 Task: Look for products in the category "Enzymes" from Solaray only.
Action: Mouse moved to (331, 169)
Screenshot: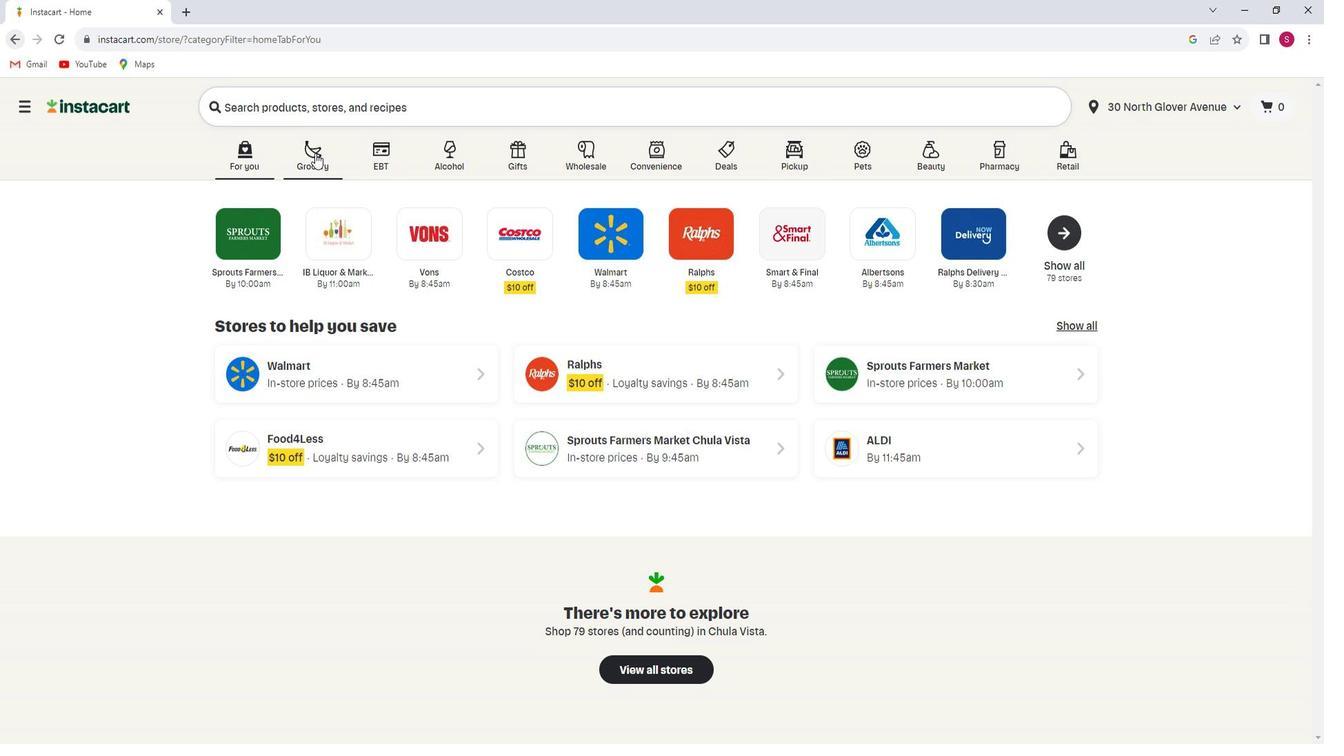 
Action: Mouse pressed left at (331, 169)
Screenshot: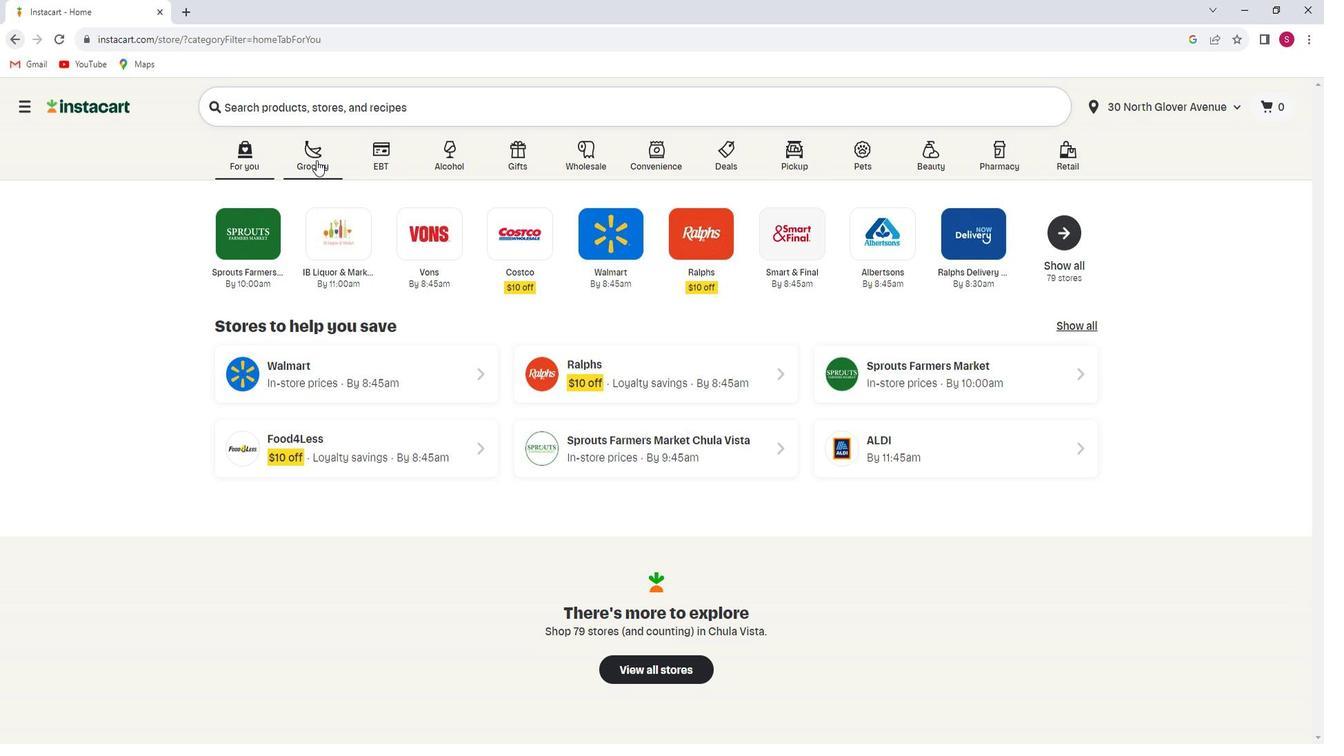 
Action: Mouse moved to (344, 404)
Screenshot: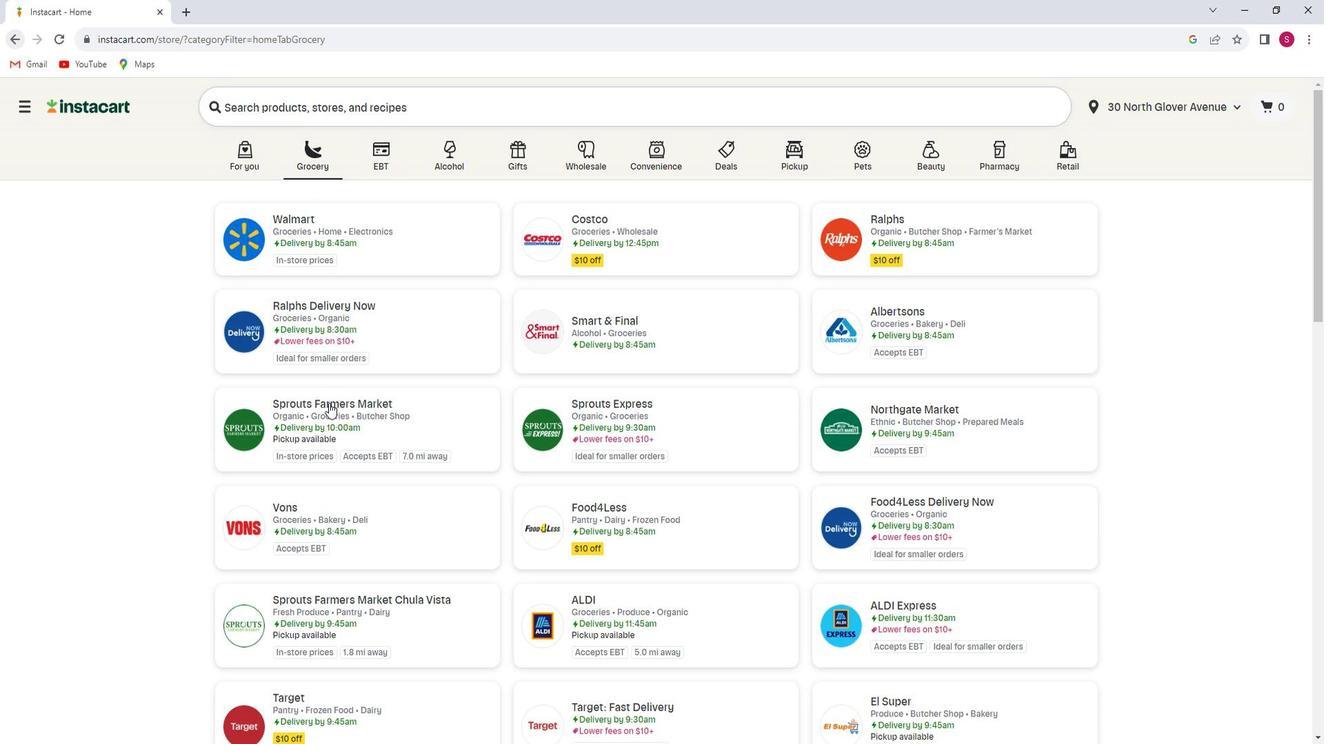 
Action: Mouse pressed left at (344, 404)
Screenshot: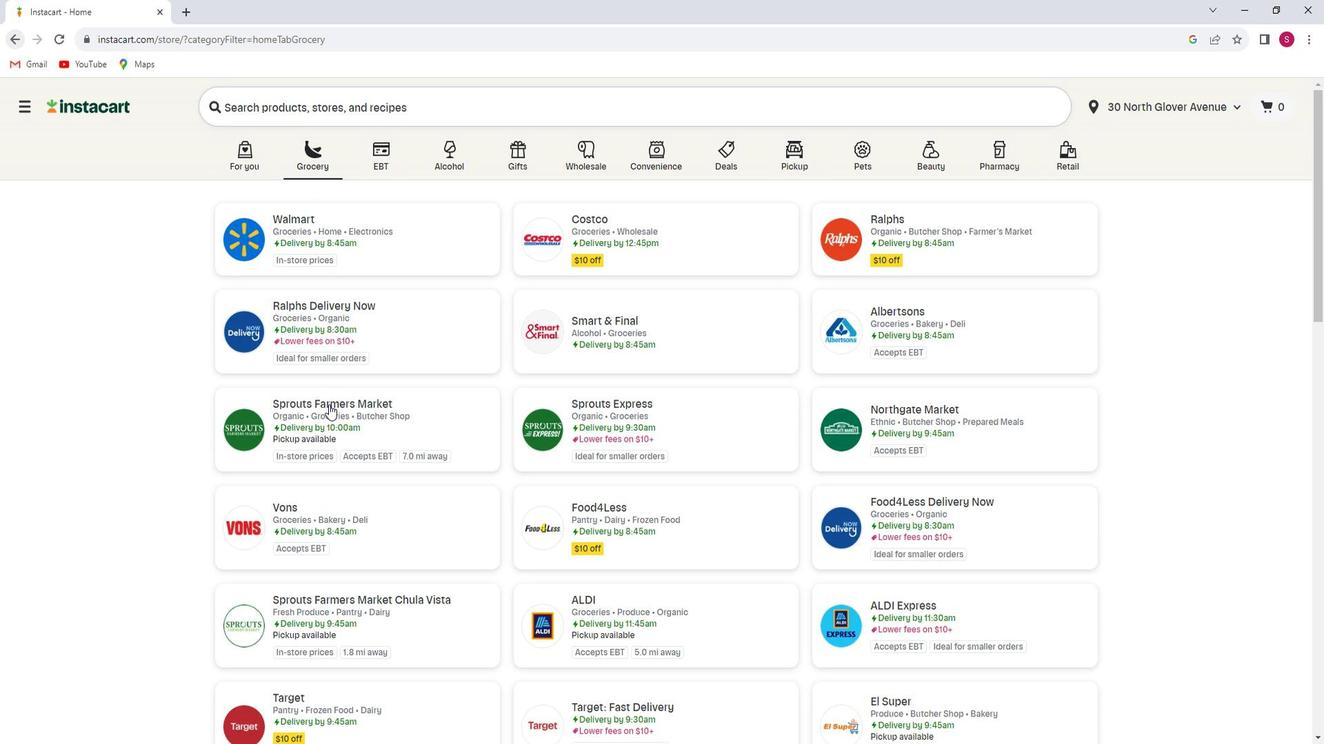
Action: Mouse moved to (135, 439)
Screenshot: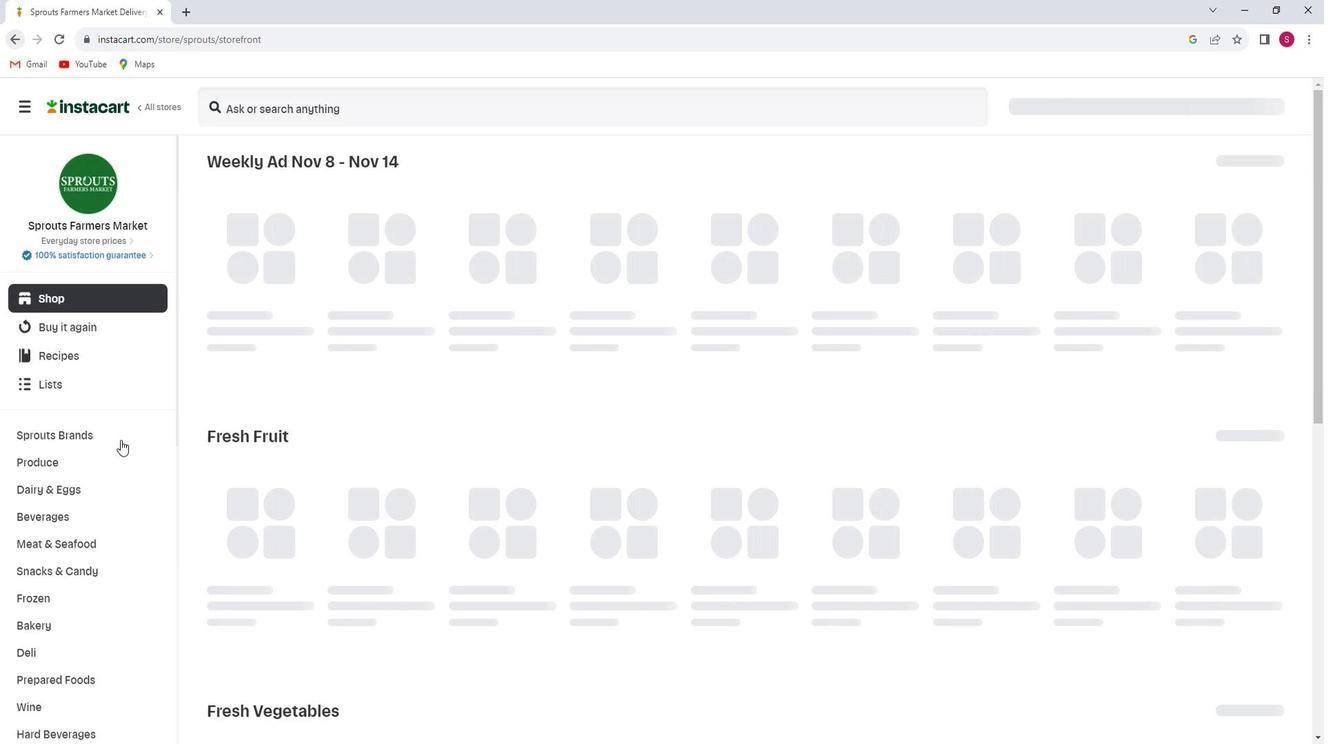 
Action: Mouse scrolled (135, 438) with delta (0, 0)
Screenshot: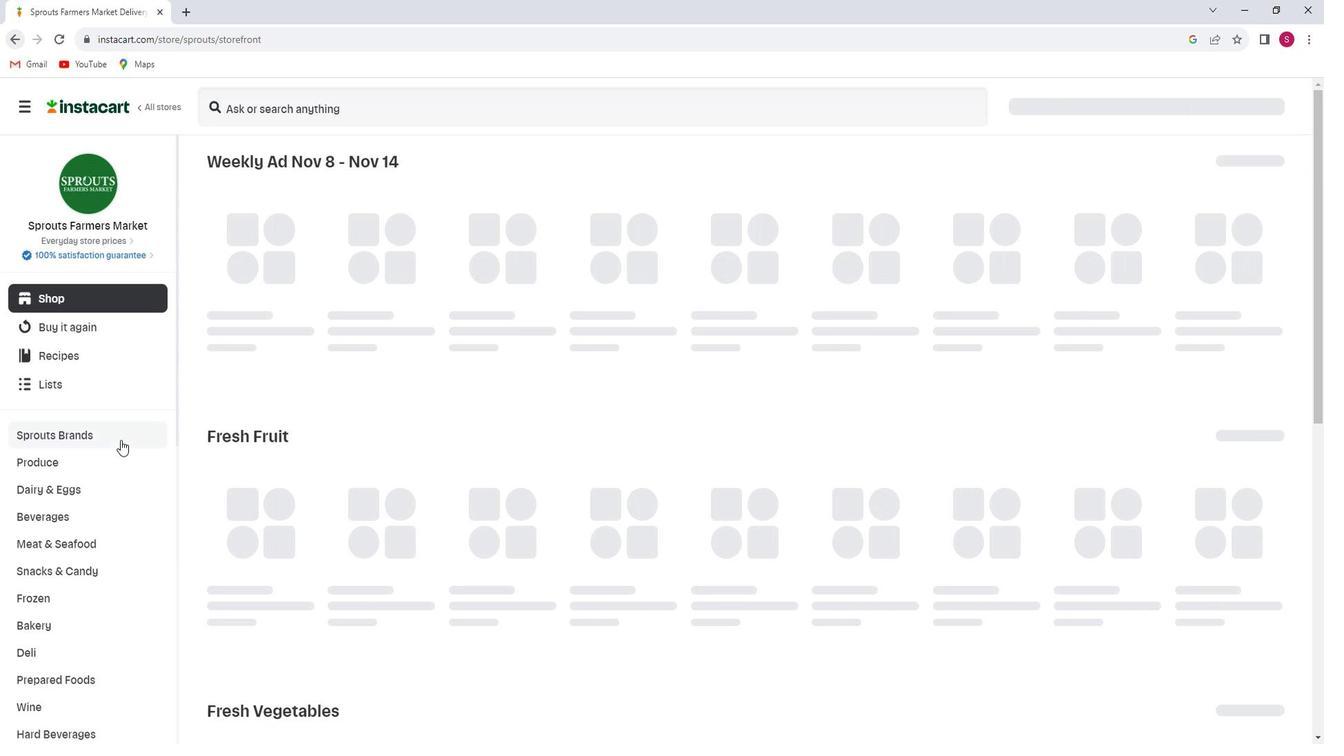 
Action: Mouse moved to (133, 443)
Screenshot: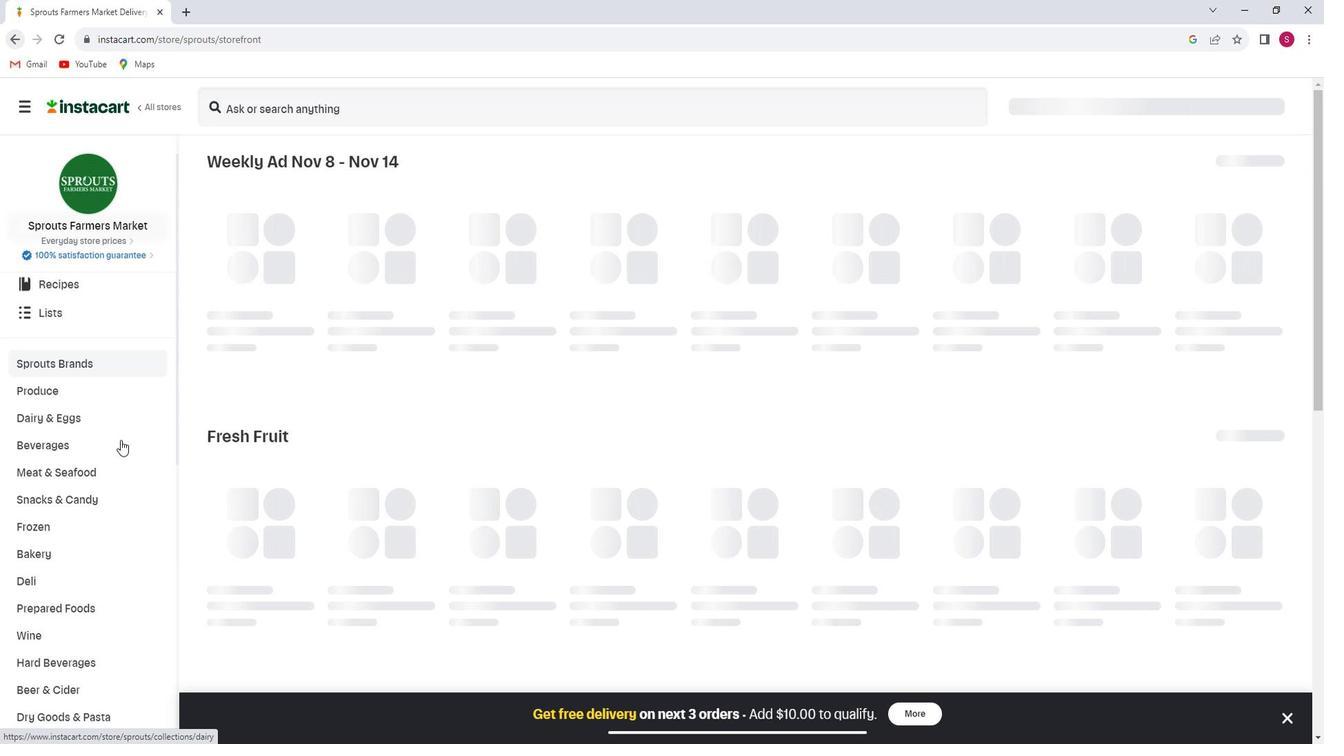 
Action: Mouse scrolled (133, 442) with delta (0, 0)
Screenshot: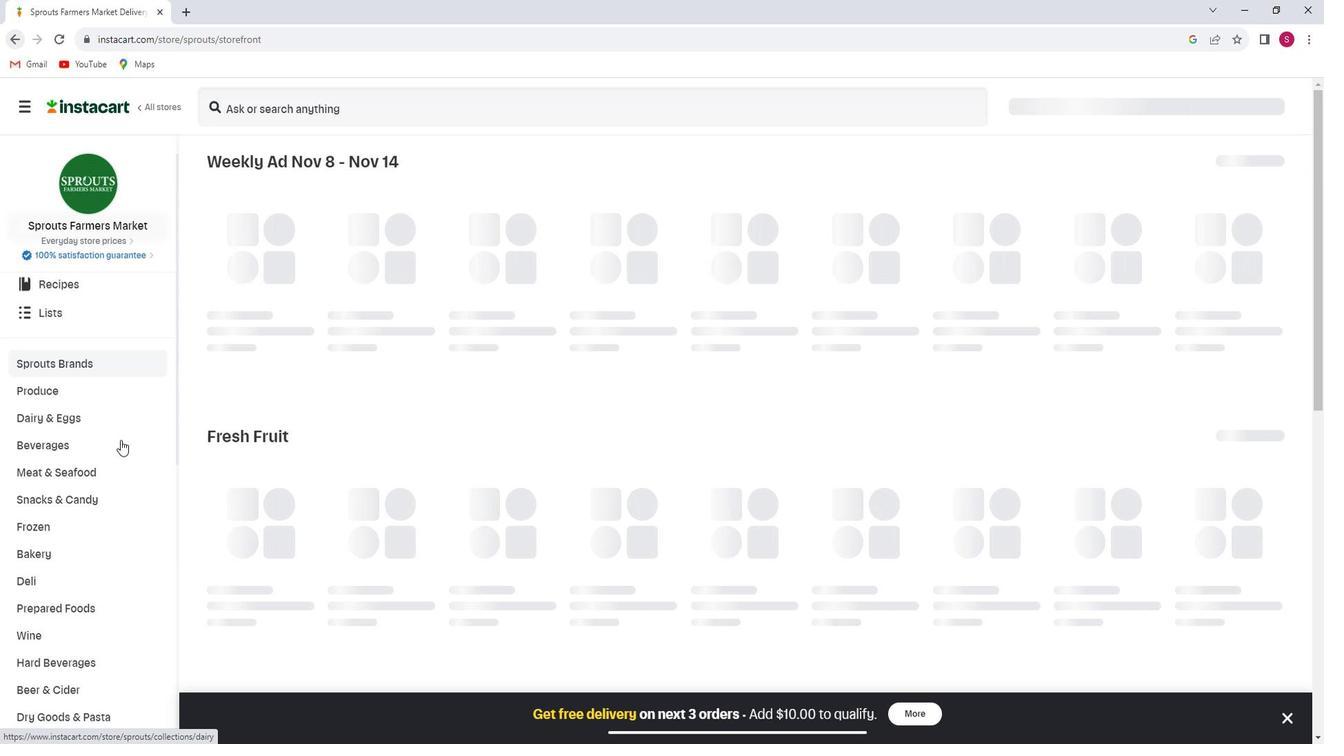 
Action: Mouse moved to (97, 471)
Screenshot: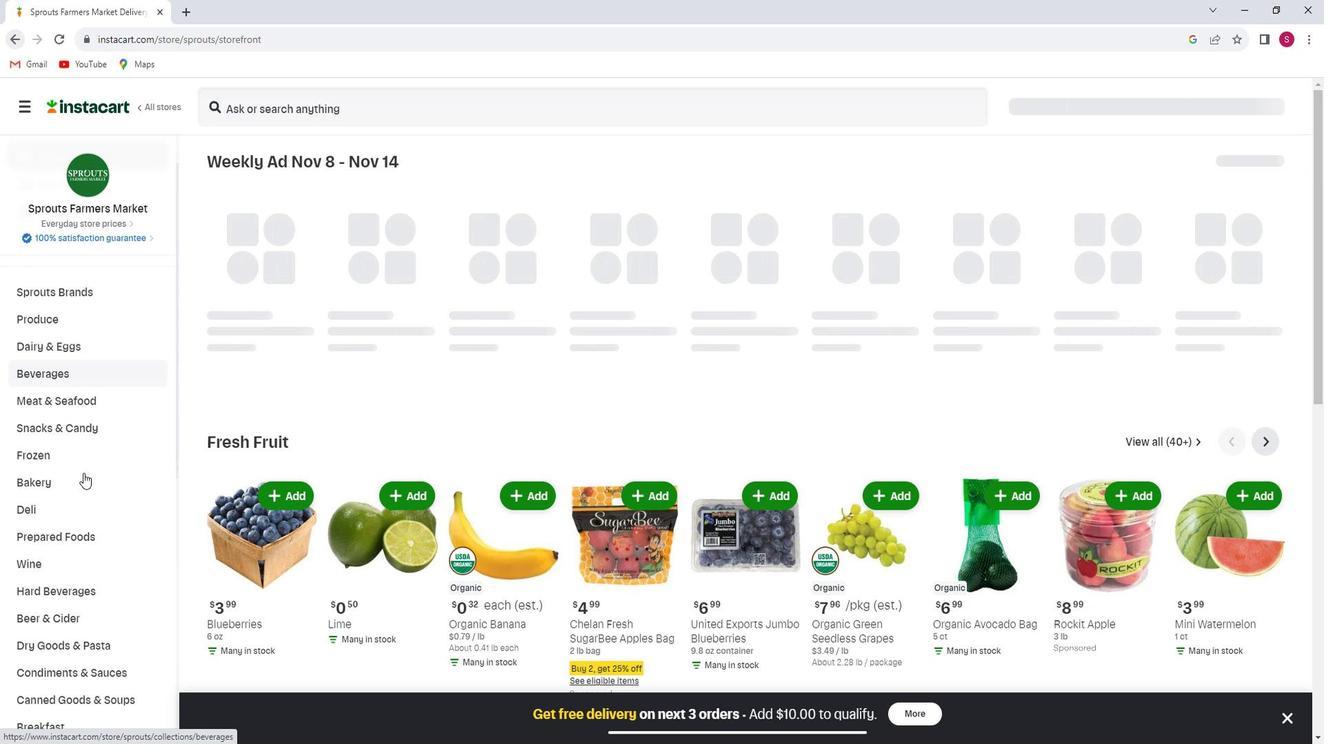 
Action: Mouse scrolled (97, 471) with delta (0, 0)
Screenshot: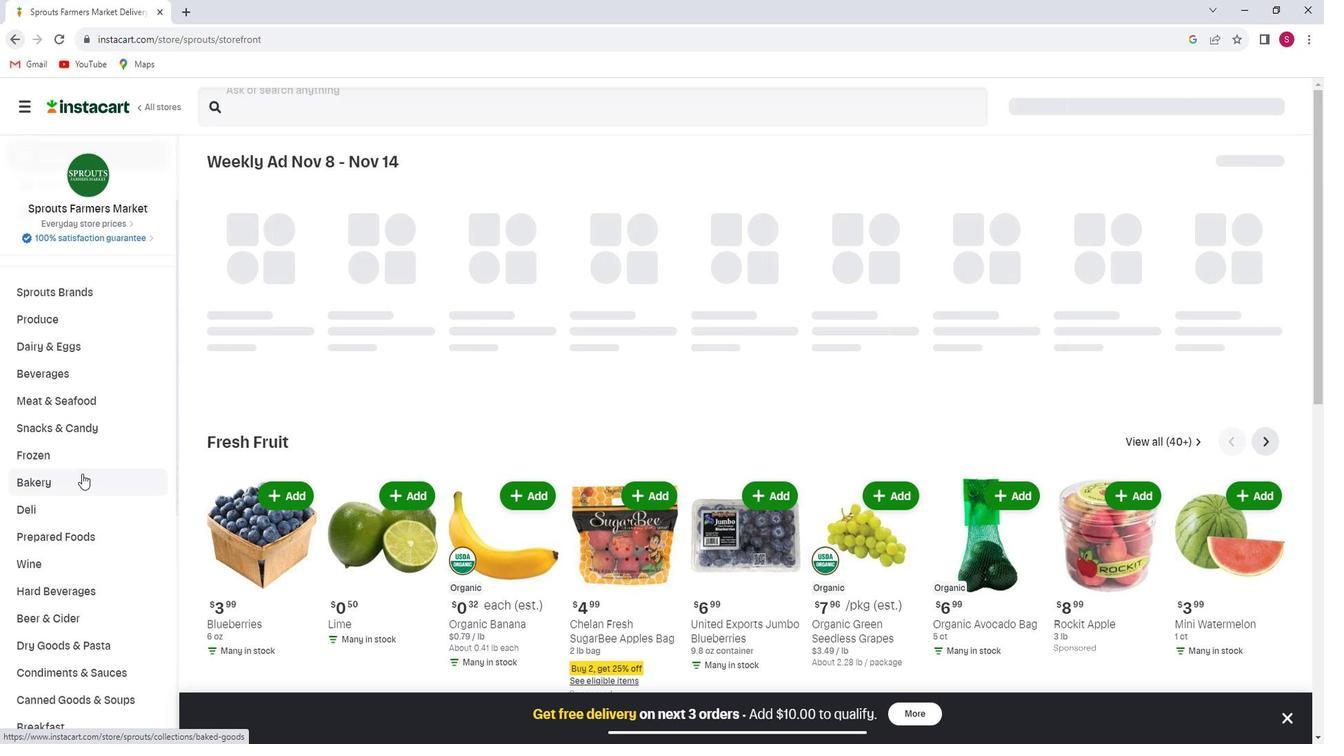 
Action: Mouse scrolled (97, 471) with delta (0, 0)
Screenshot: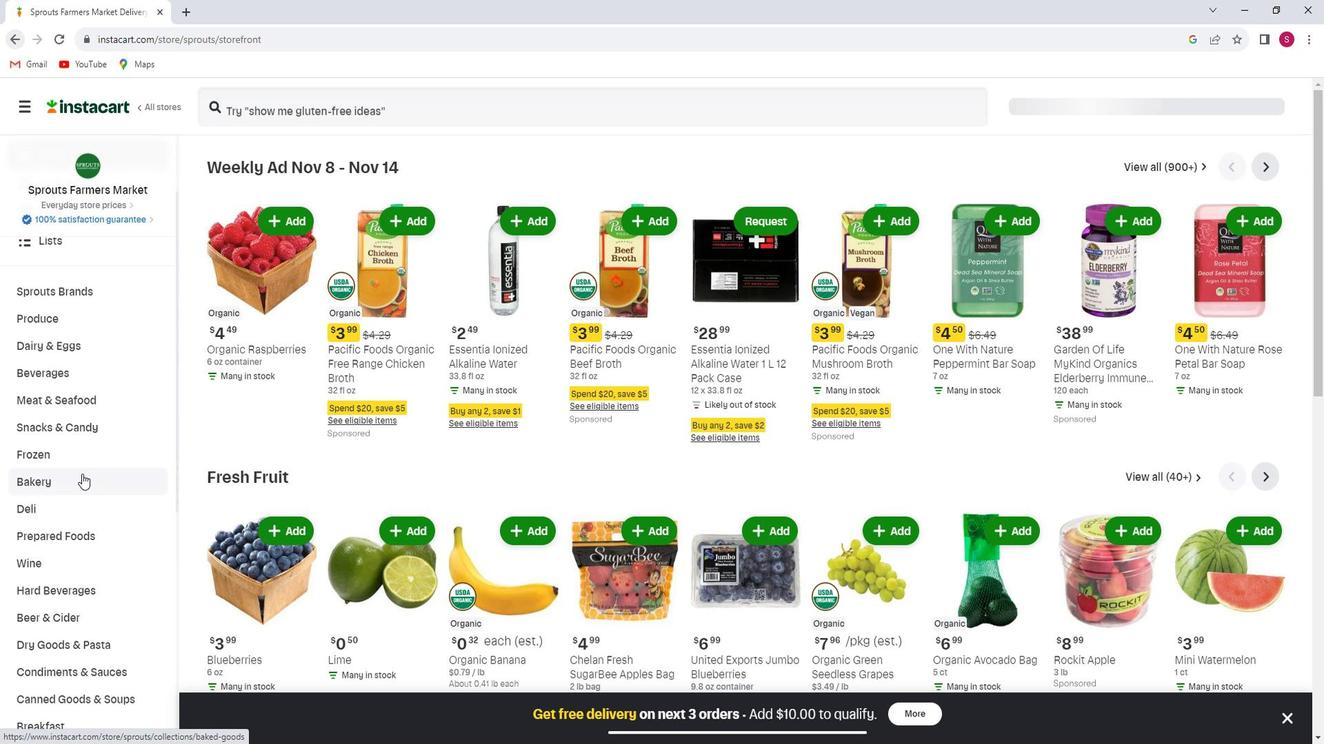 
Action: Mouse scrolled (97, 471) with delta (0, 0)
Screenshot: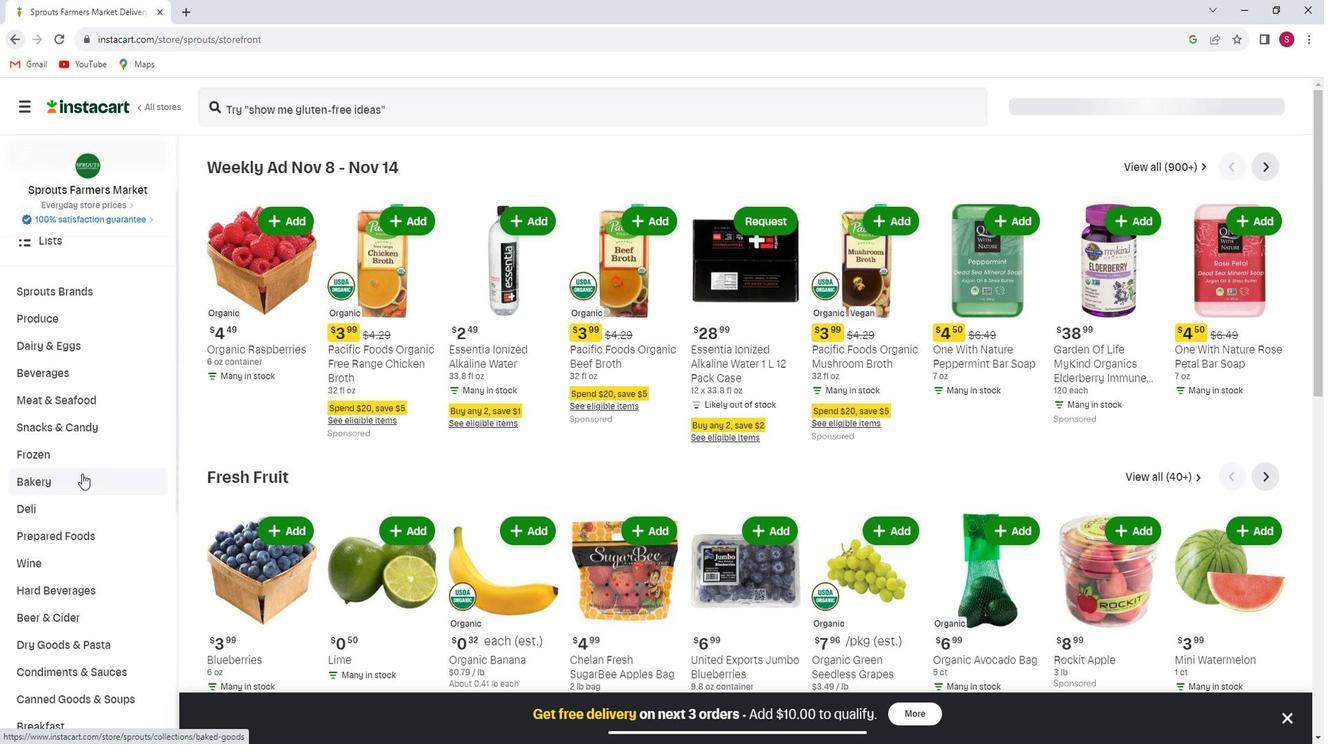 
Action: Mouse scrolled (97, 471) with delta (0, 0)
Screenshot: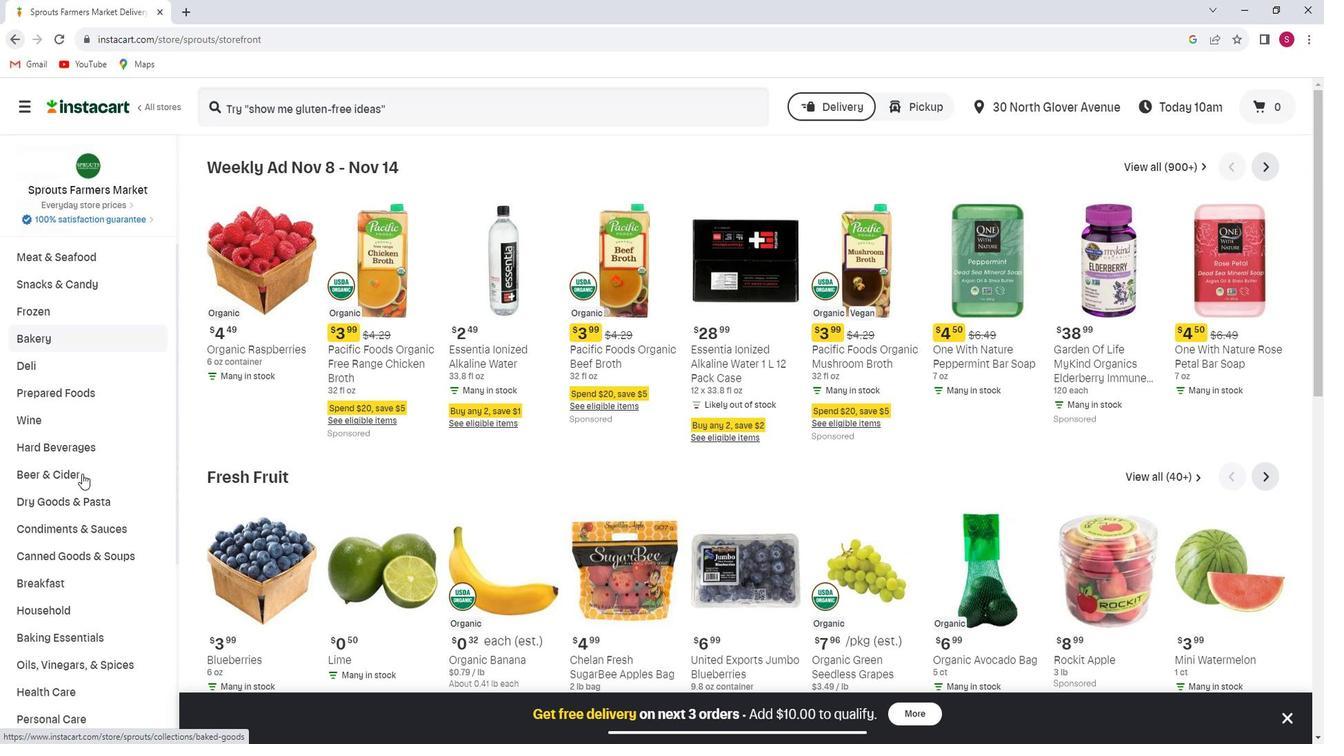 
Action: Mouse scrolled (97, 471) with delta (0, 0)
Screenshot: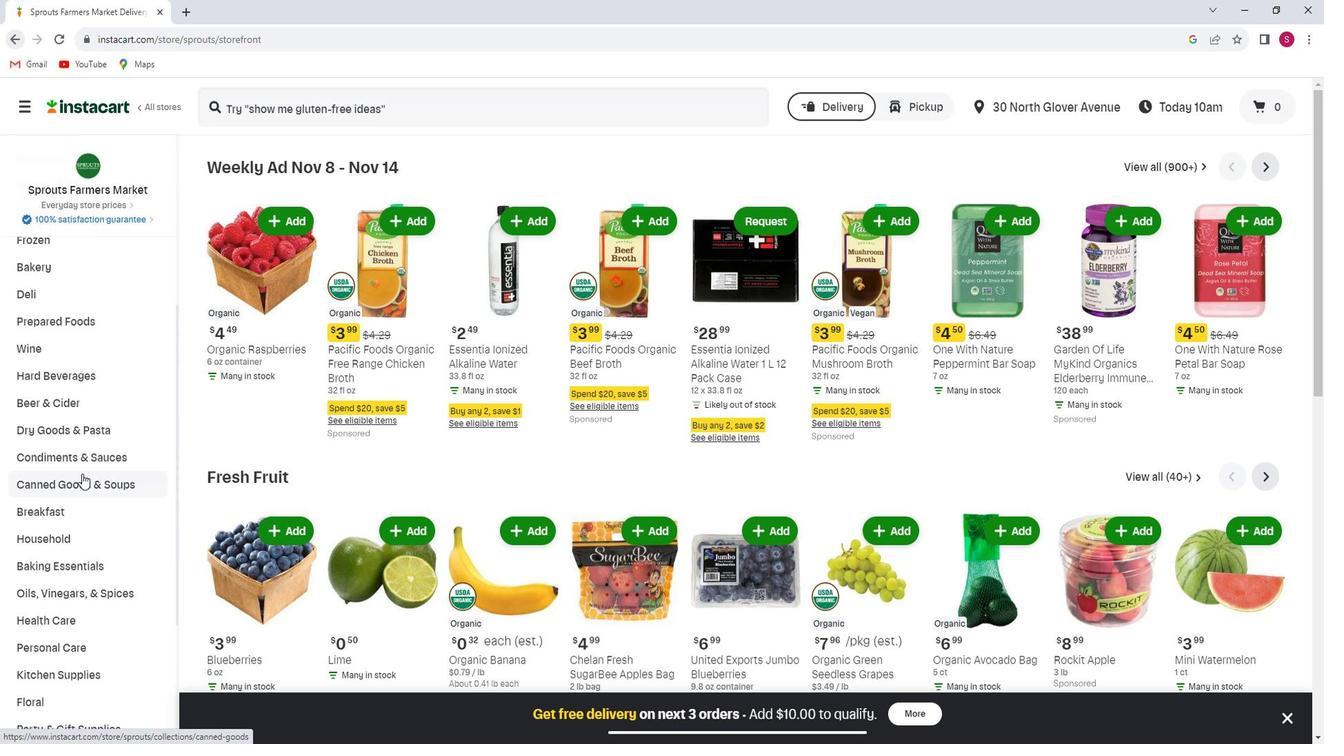 
Action: Mouse scrolled (97, 471) with delta (0, 0)
Screenshot: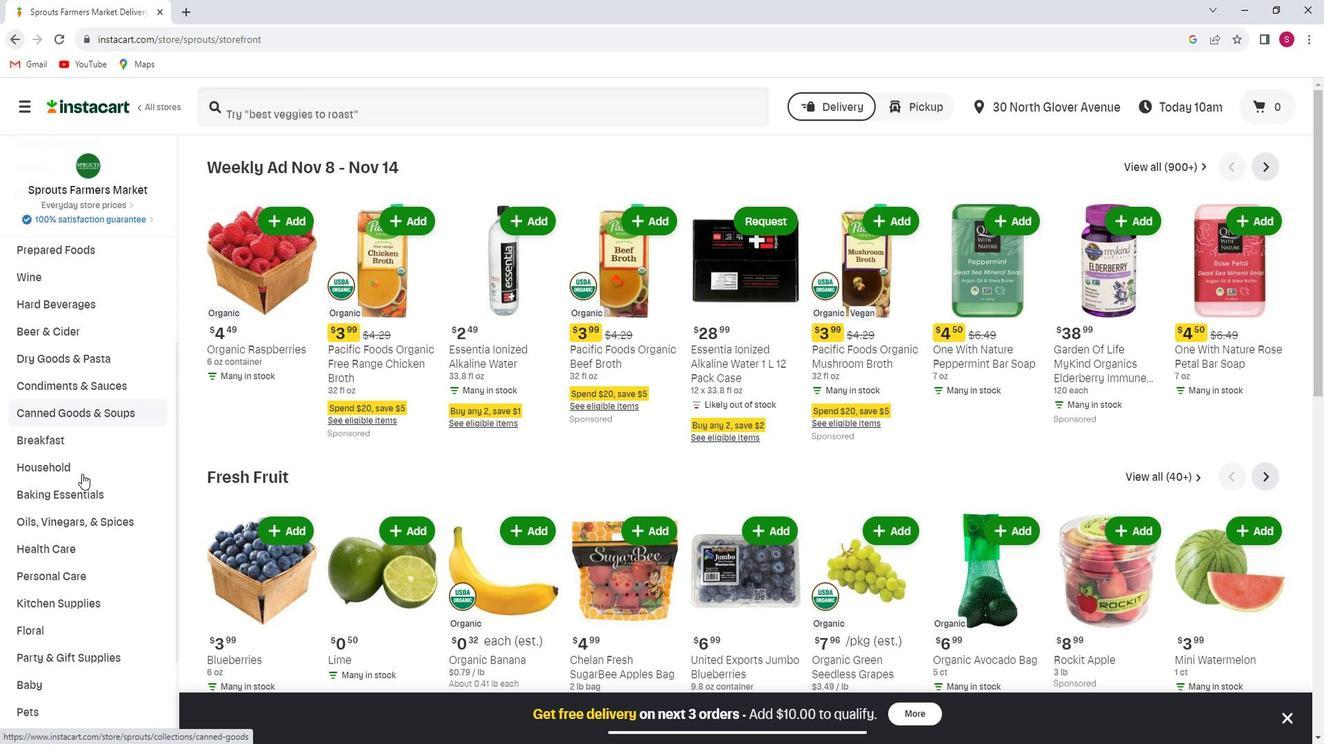 
Action: Mouse moved to (93, 480)
Screenshot: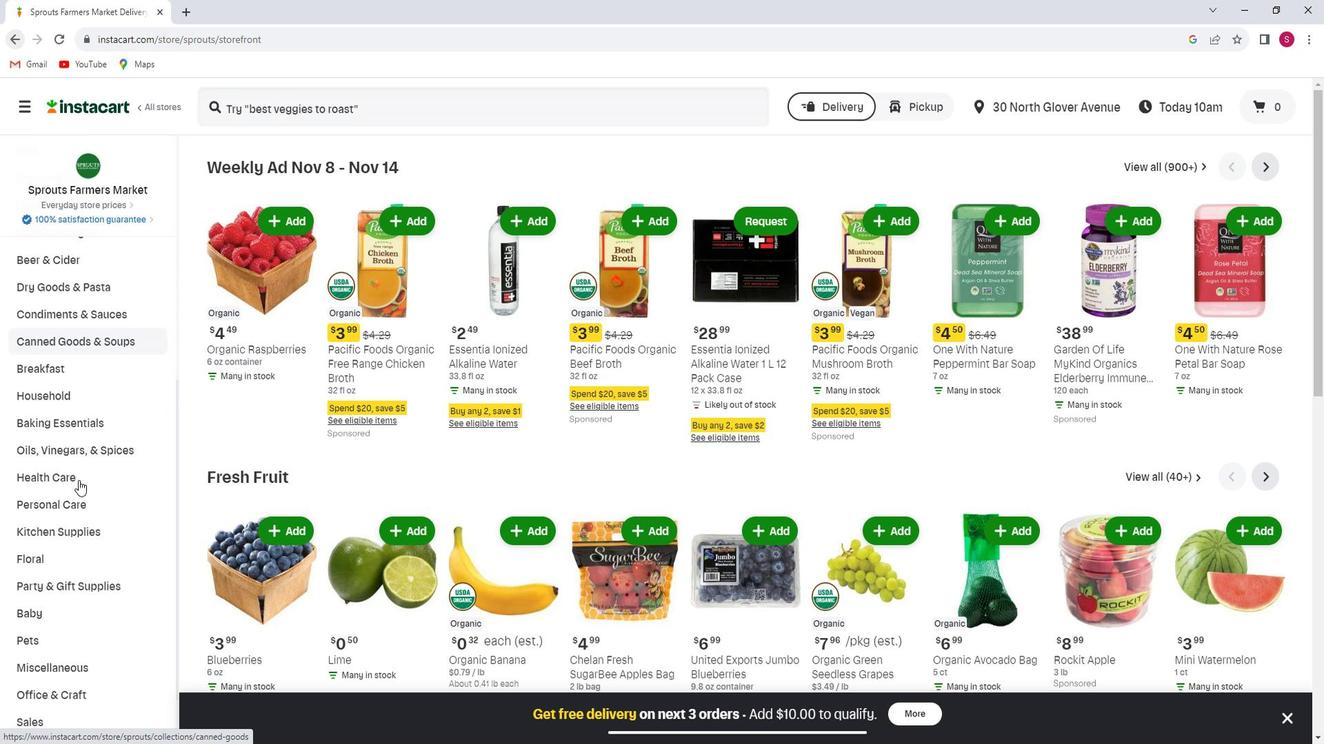 
Action: Mouse pressed left at (93, 480)
Screenshot: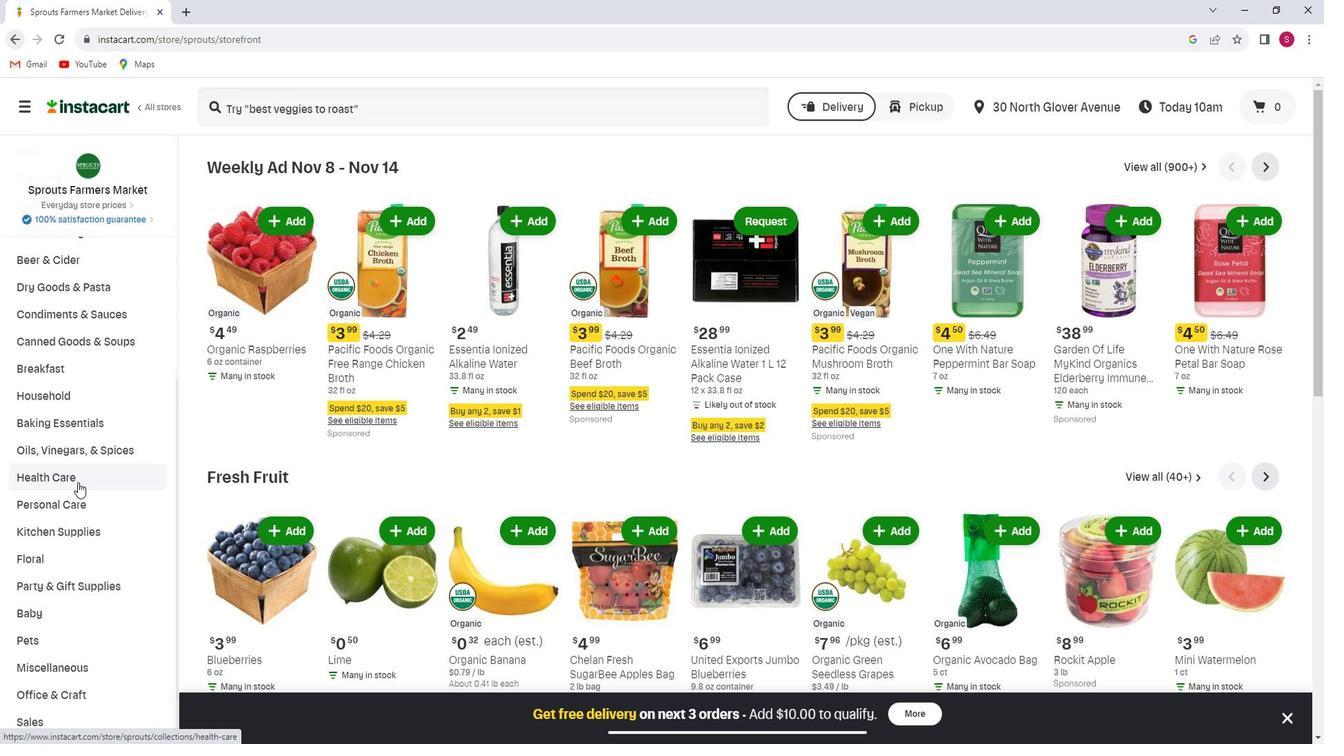 
Action: Mouse moved to (619, 208)
Screenshot: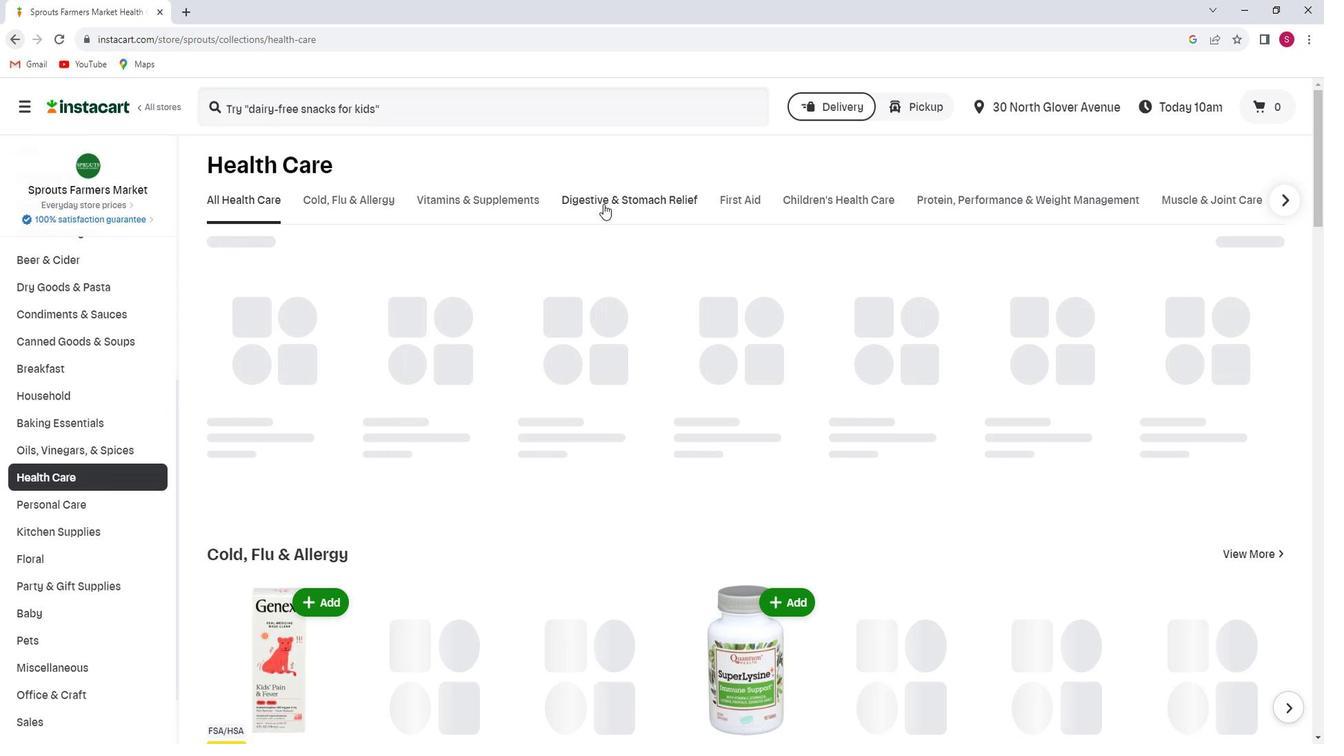 
Action: Mouse pressed left at (619, 208)
Screenshot: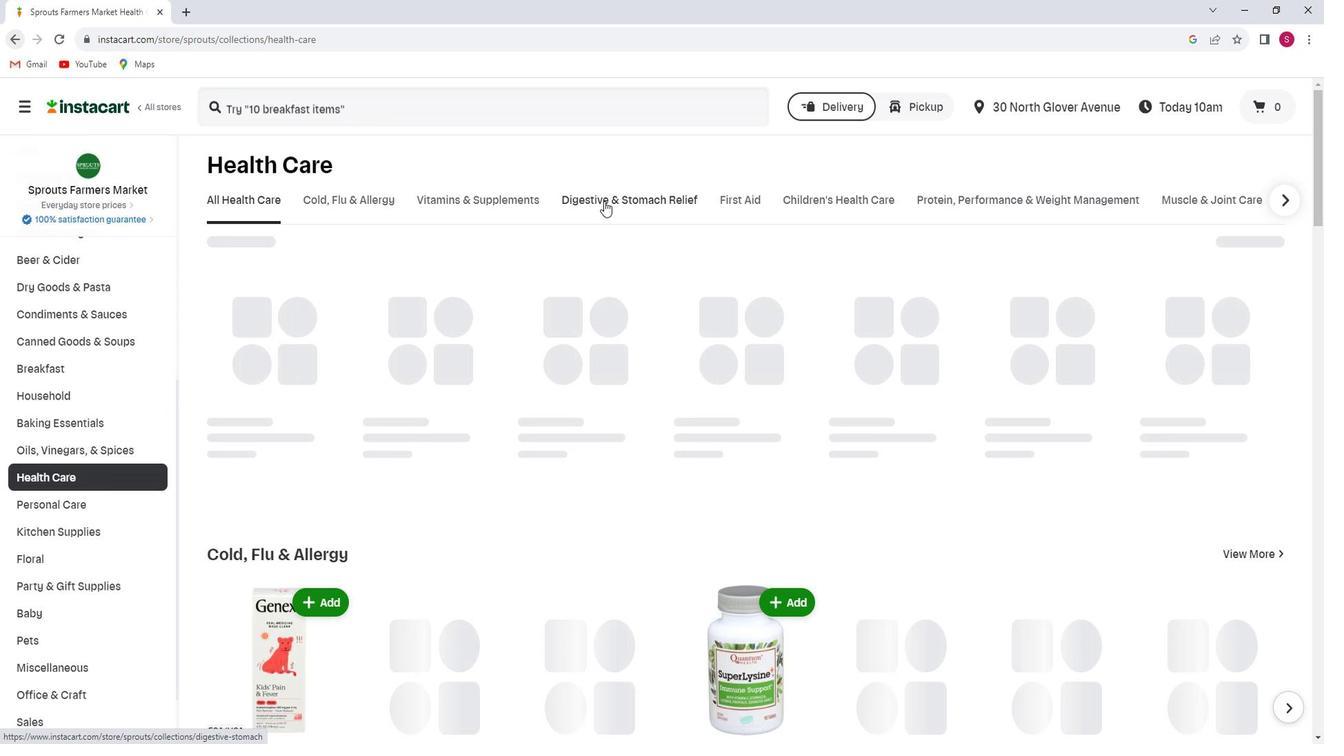 
Action: Mouse moved to (967, 262)
Screenshot: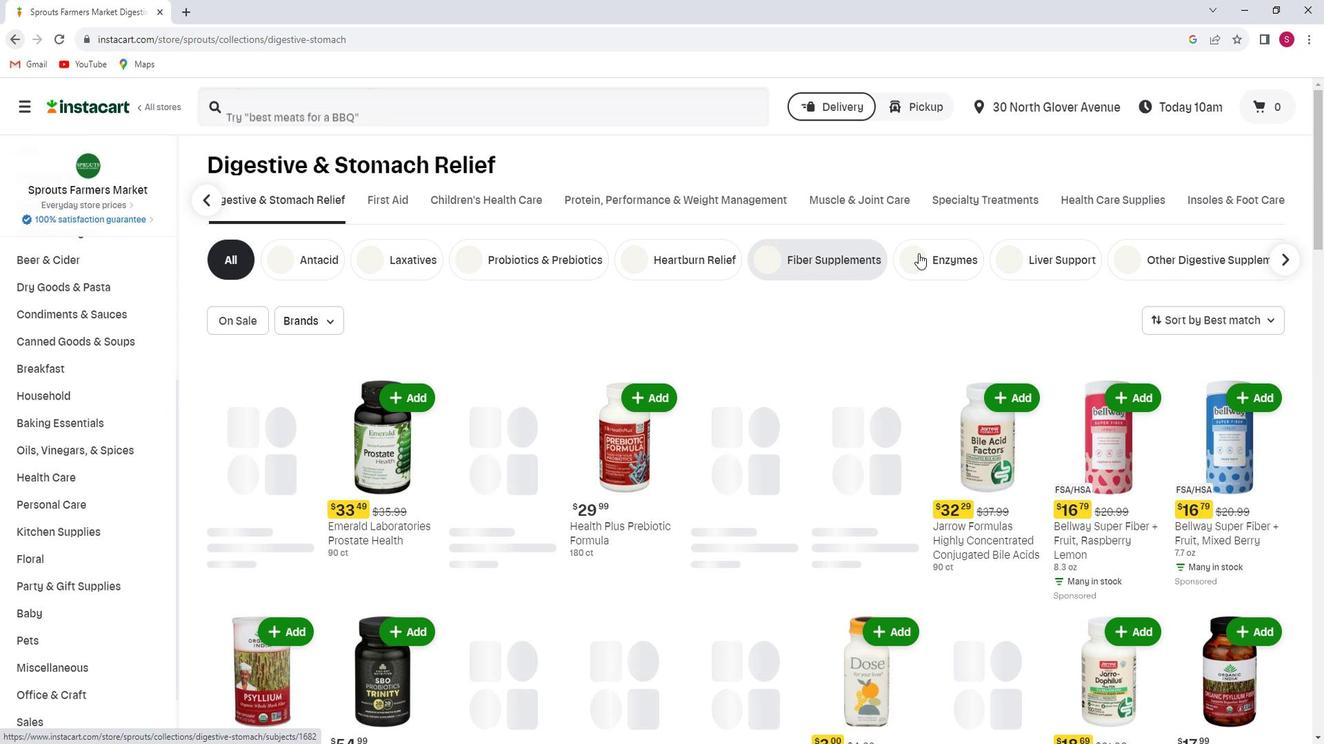 
Action: Mouse pressed left at (967, 262)
Screenshot: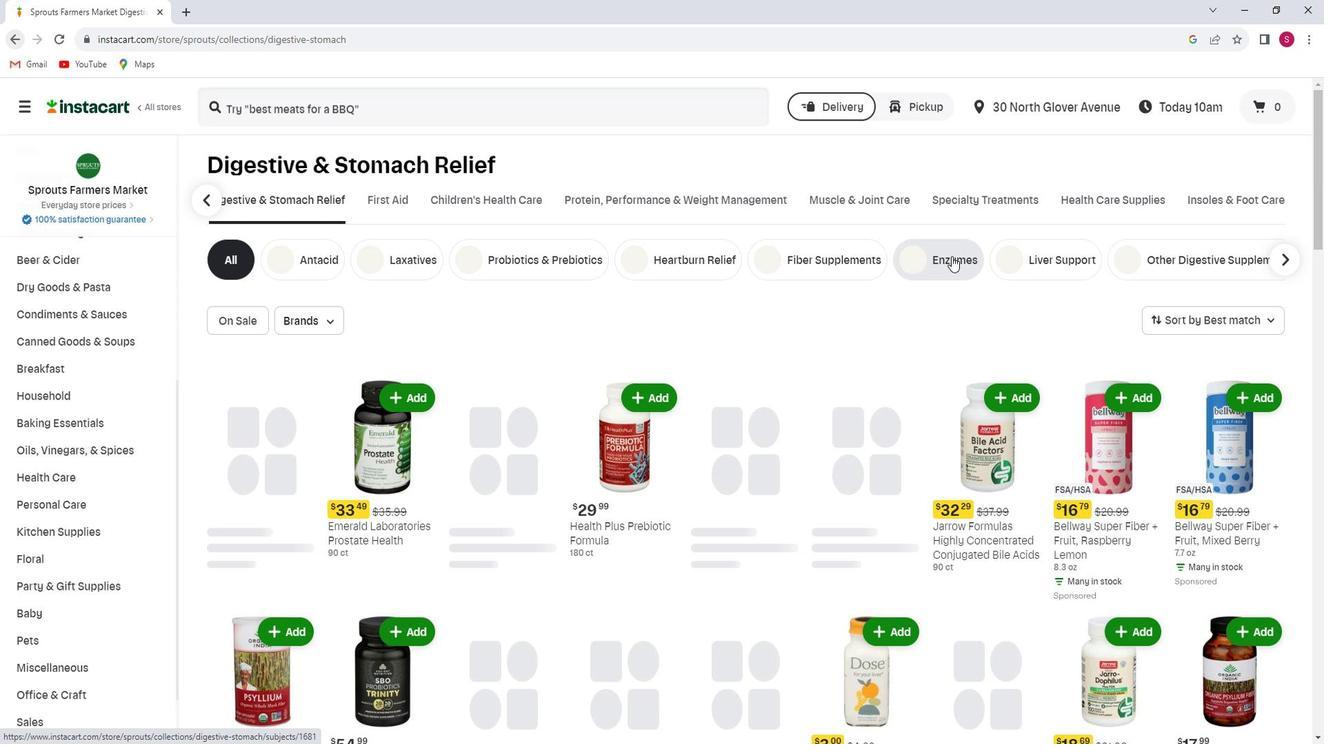 
Action: Mouse moved to (342, 326)
Screenshot: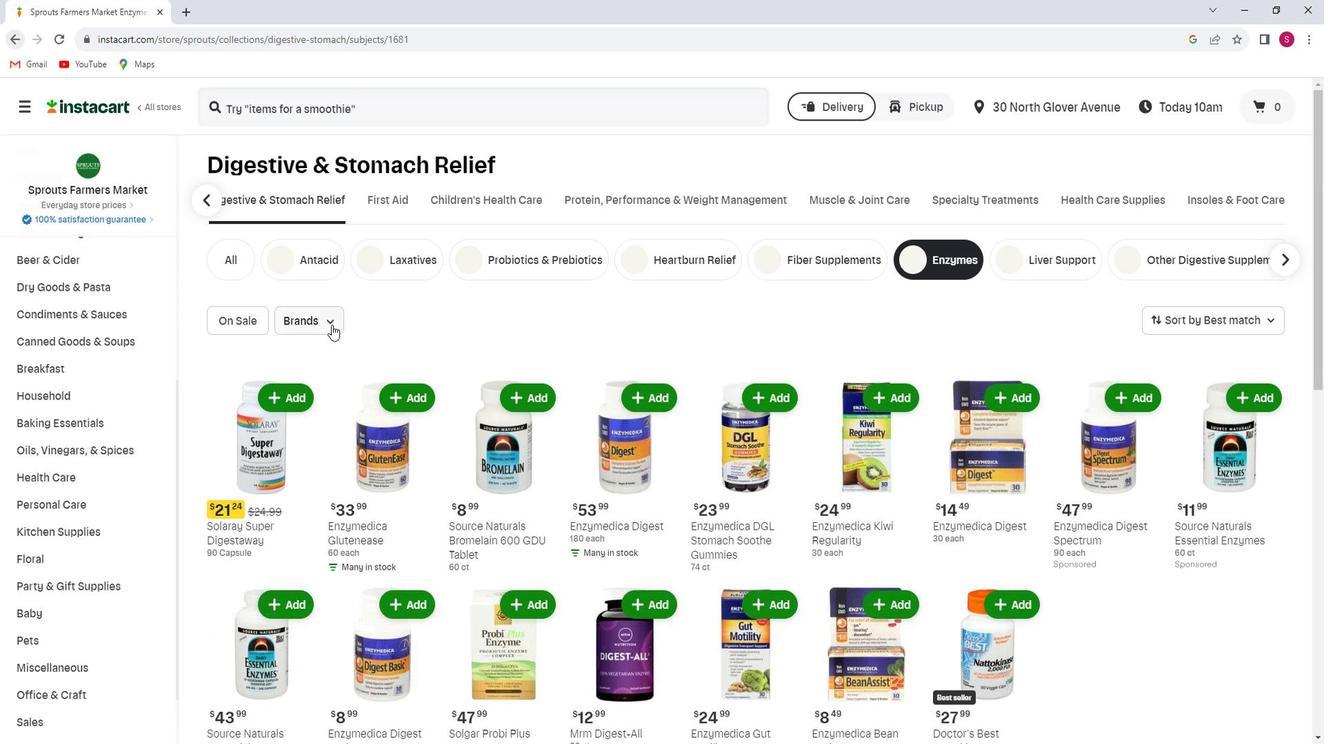 
Action: Mouse pressed left at (342, 326)
Screenshot: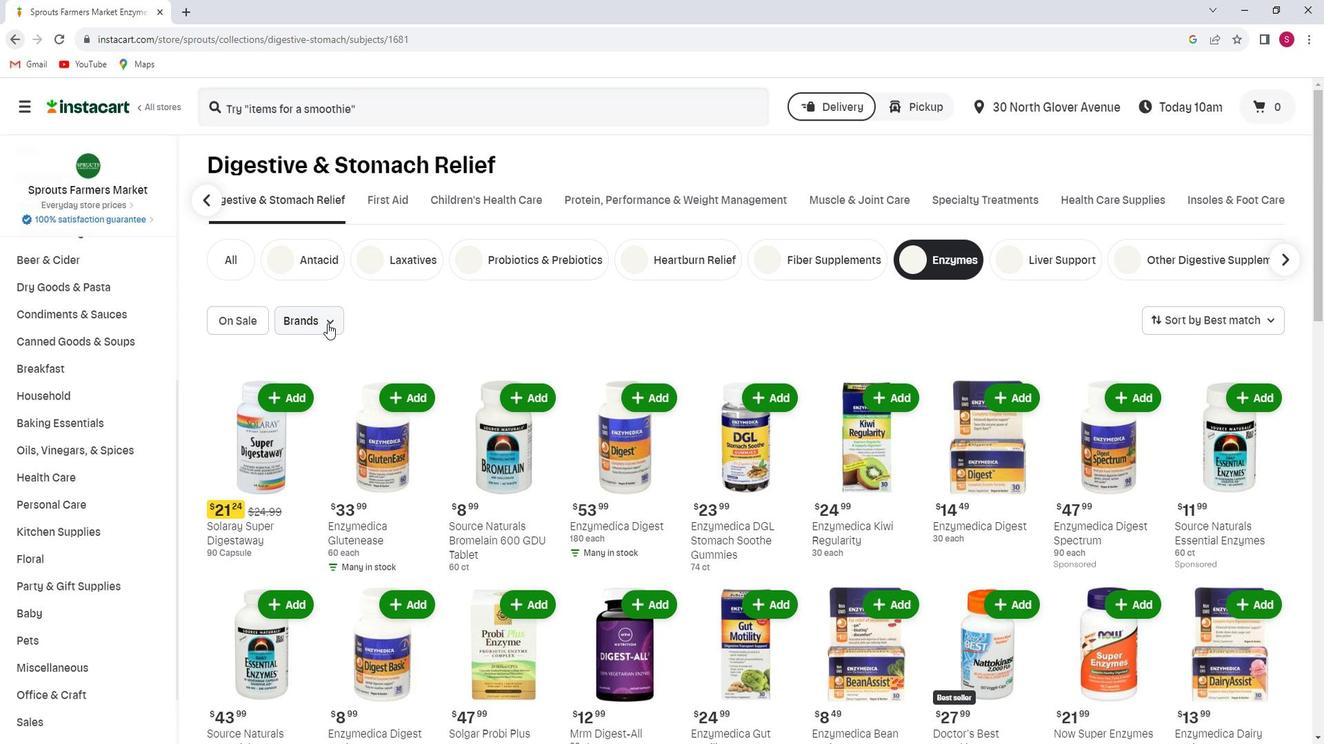 
Action: Mouse moved to (352, 384)
Screenshot: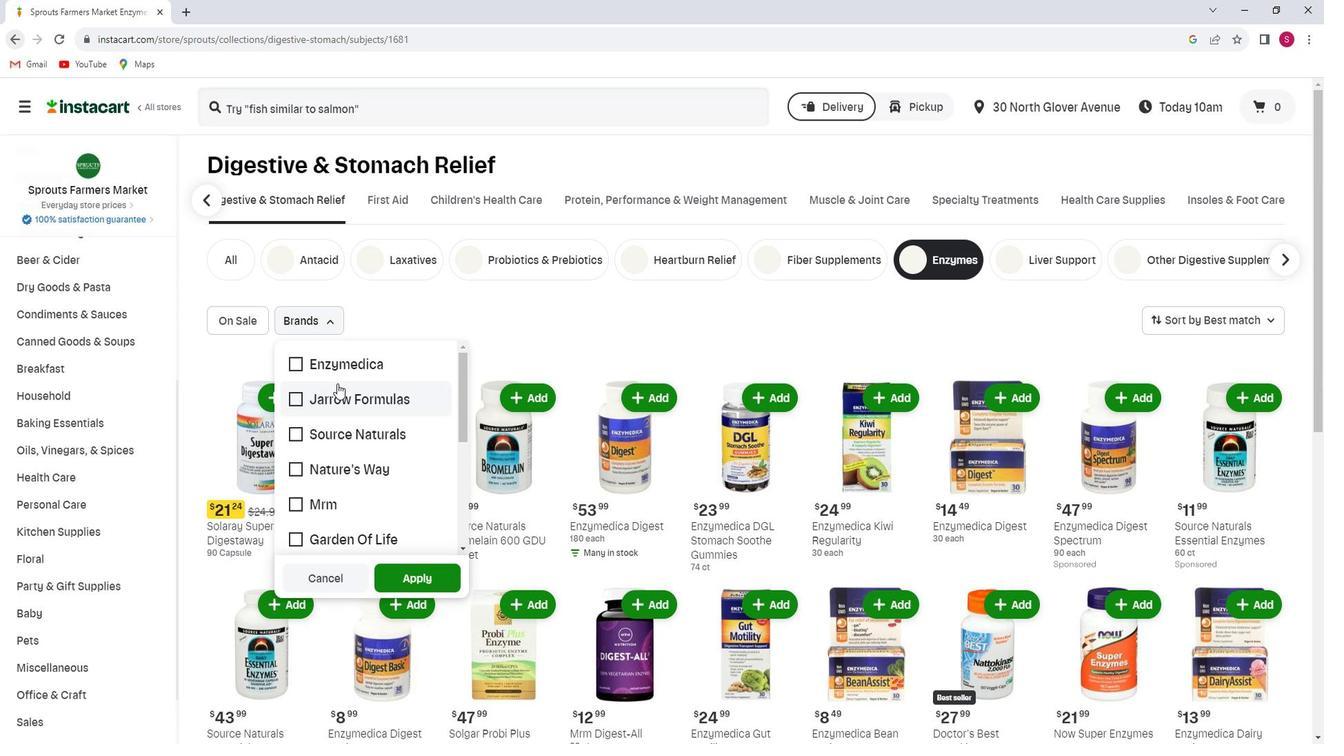 
Action: Mouse scrolled (352, 384) with delta (0, 0)
Screenshot: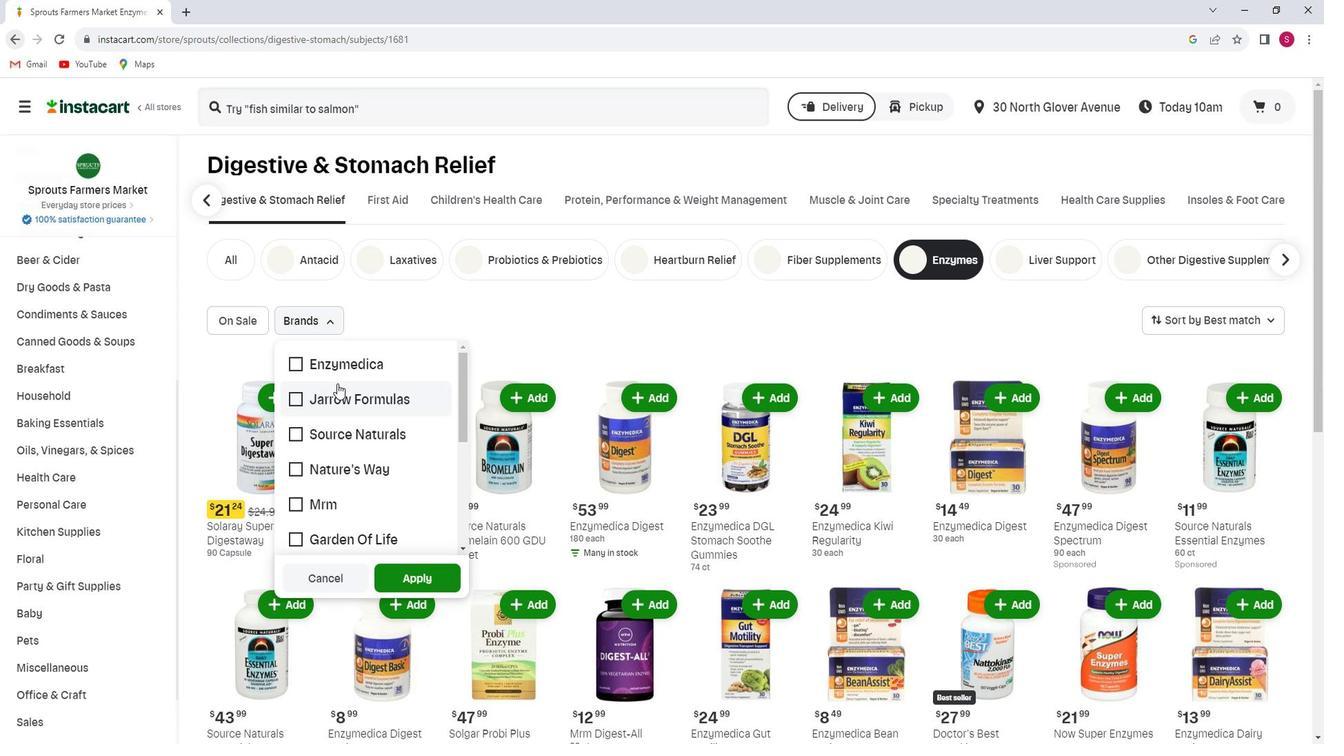 
Action: Mouse scrolled (352, 384) with delta (0, 0)
Screenshot: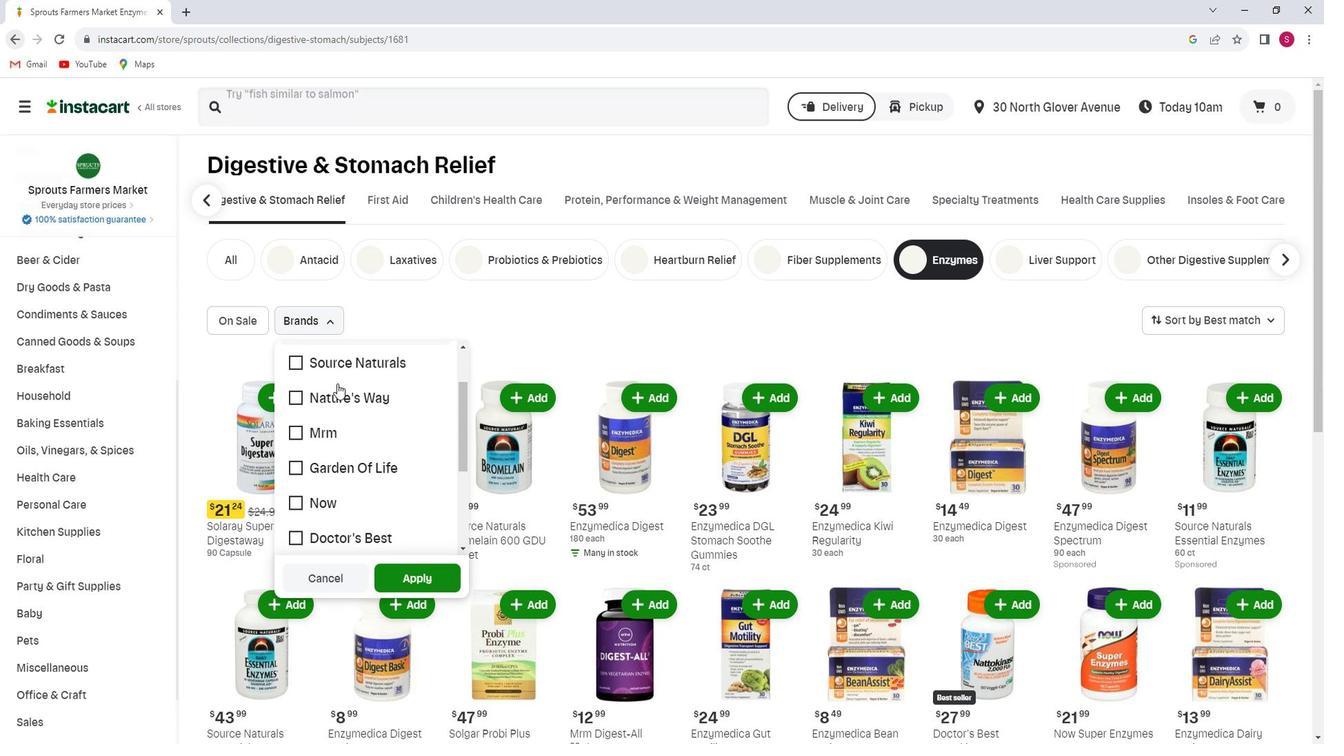 
Action: Mouse moved to (352, 407)
Screenshot: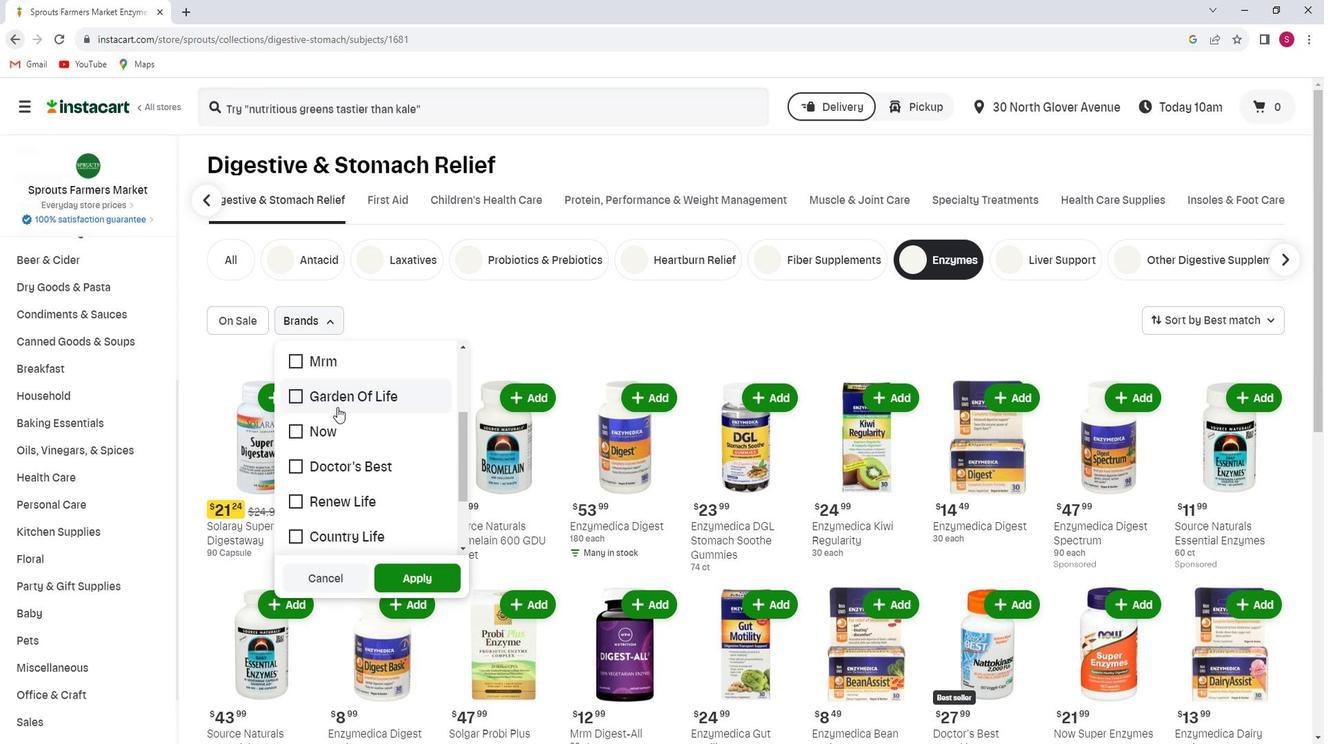 
Action: Mouse scrolled (352, 406) with delta (0, 0)
Screenshot: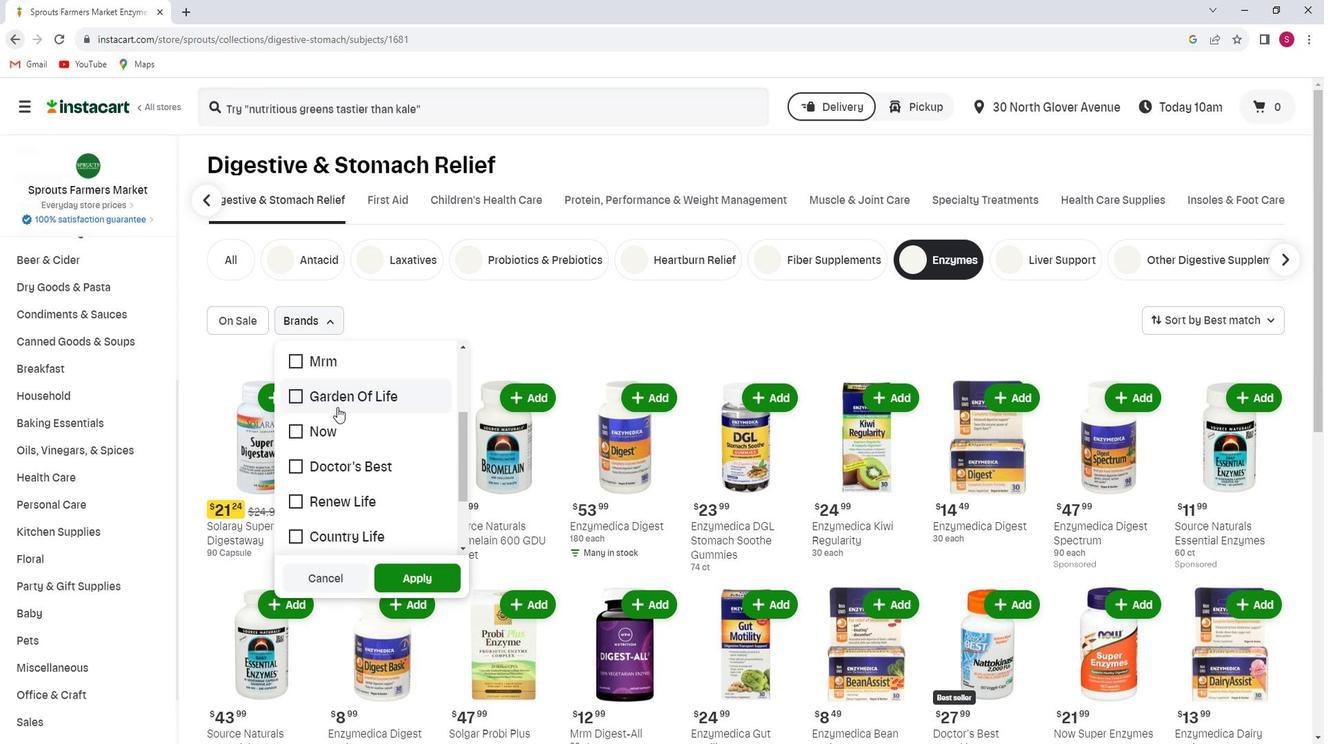 
Action: Mouse scrolled (352, 406) with delta (0, 0)
Screenshot: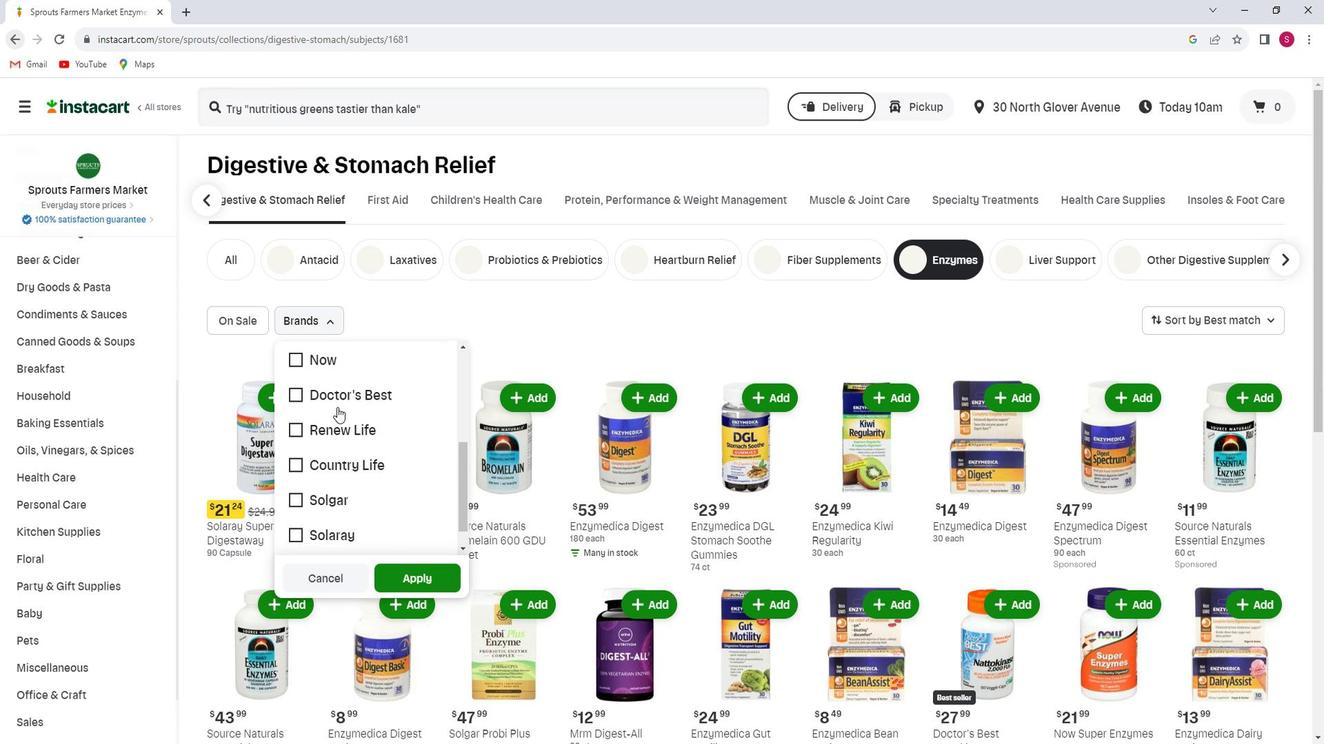
Action: Mouse moved to (313, 506)
Screenshot: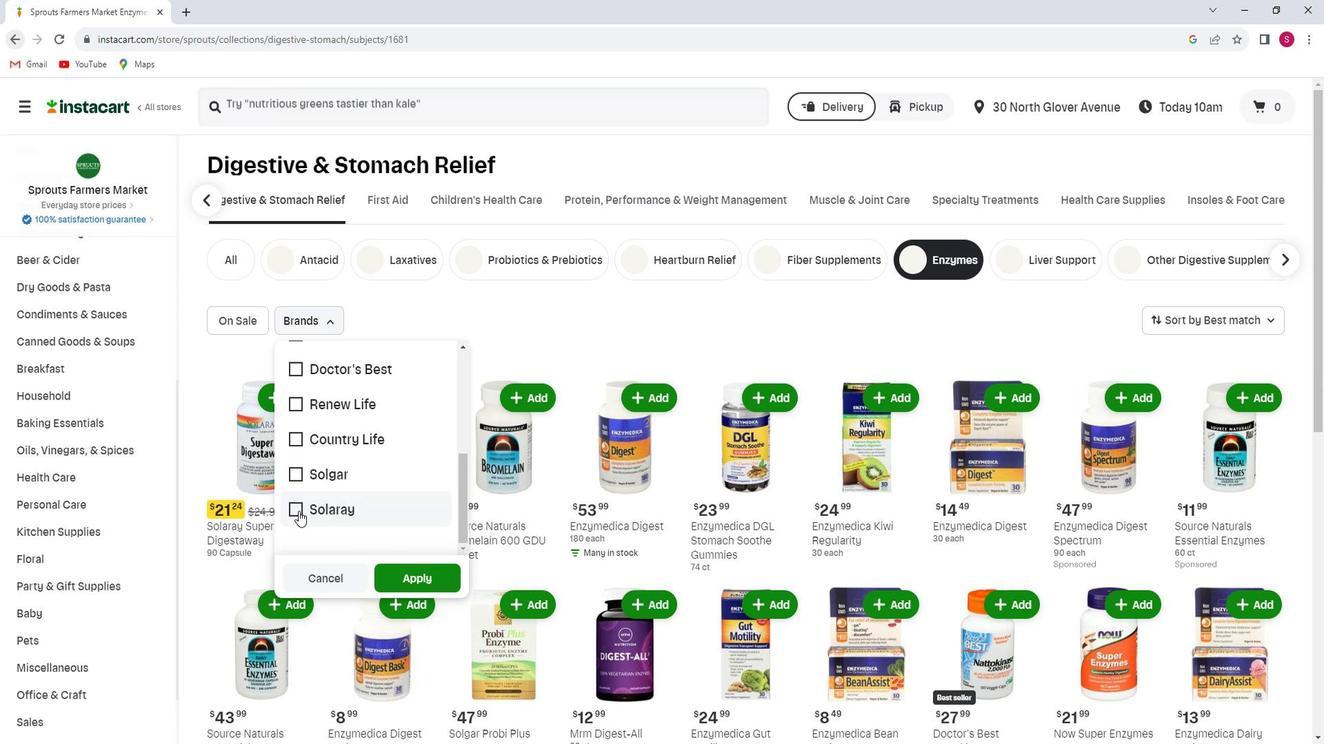 
Action: Mouse pressed left at (313, 506)
Screenshot: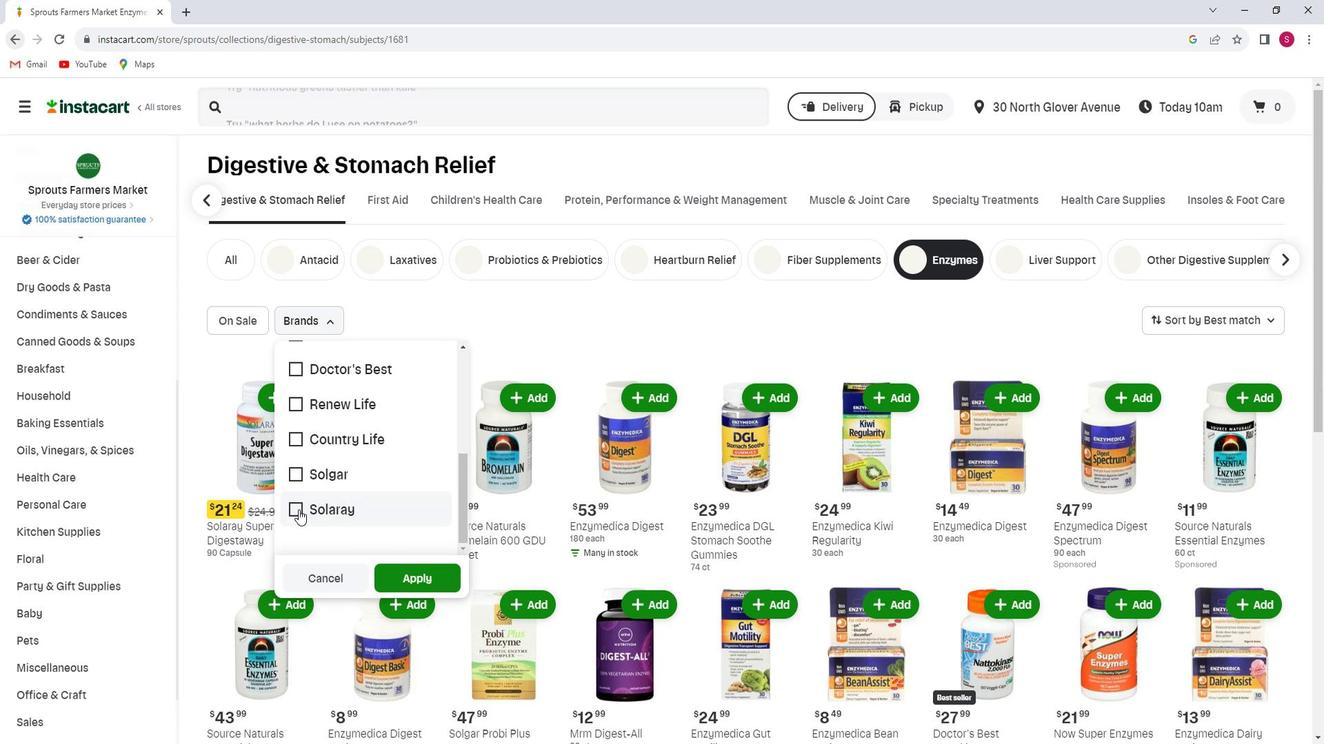 
Action: Mouse moved to (446, 567)
Screenshot: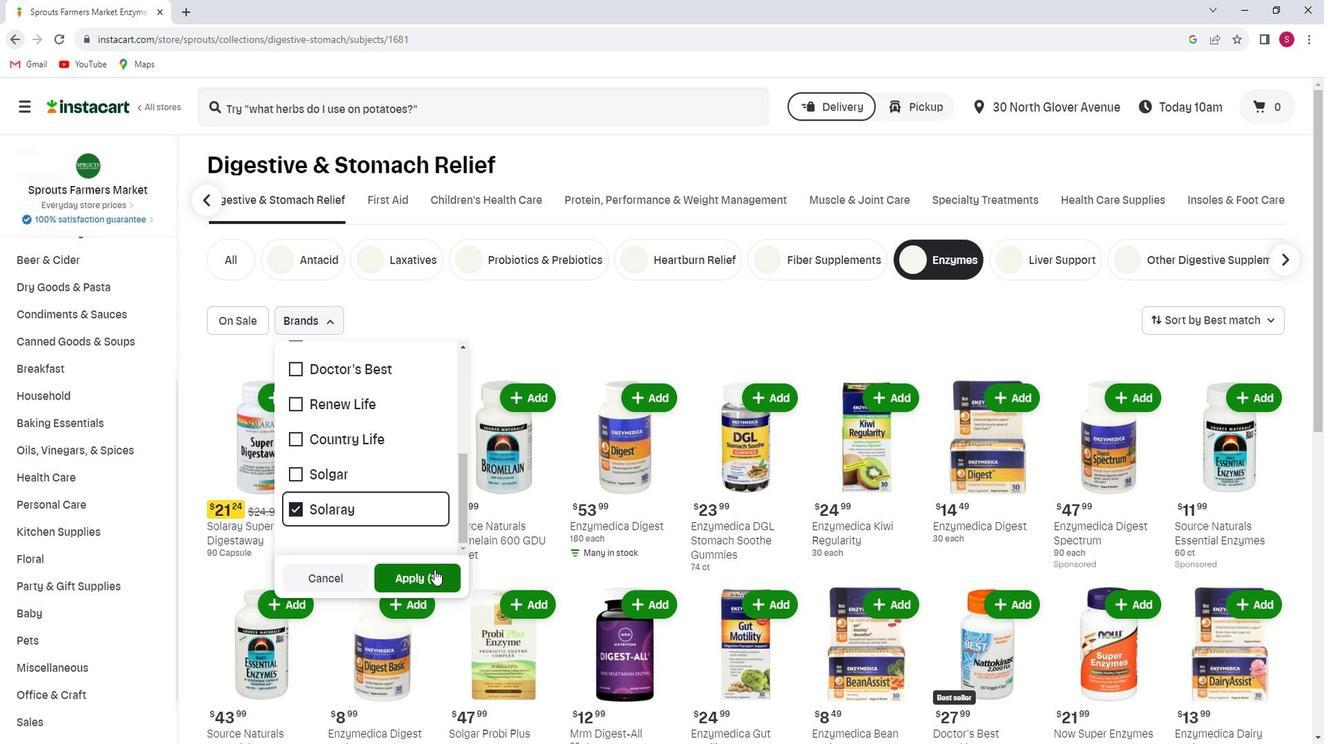 
Action: Mouse pressed left at (446, 567)
Screenshot: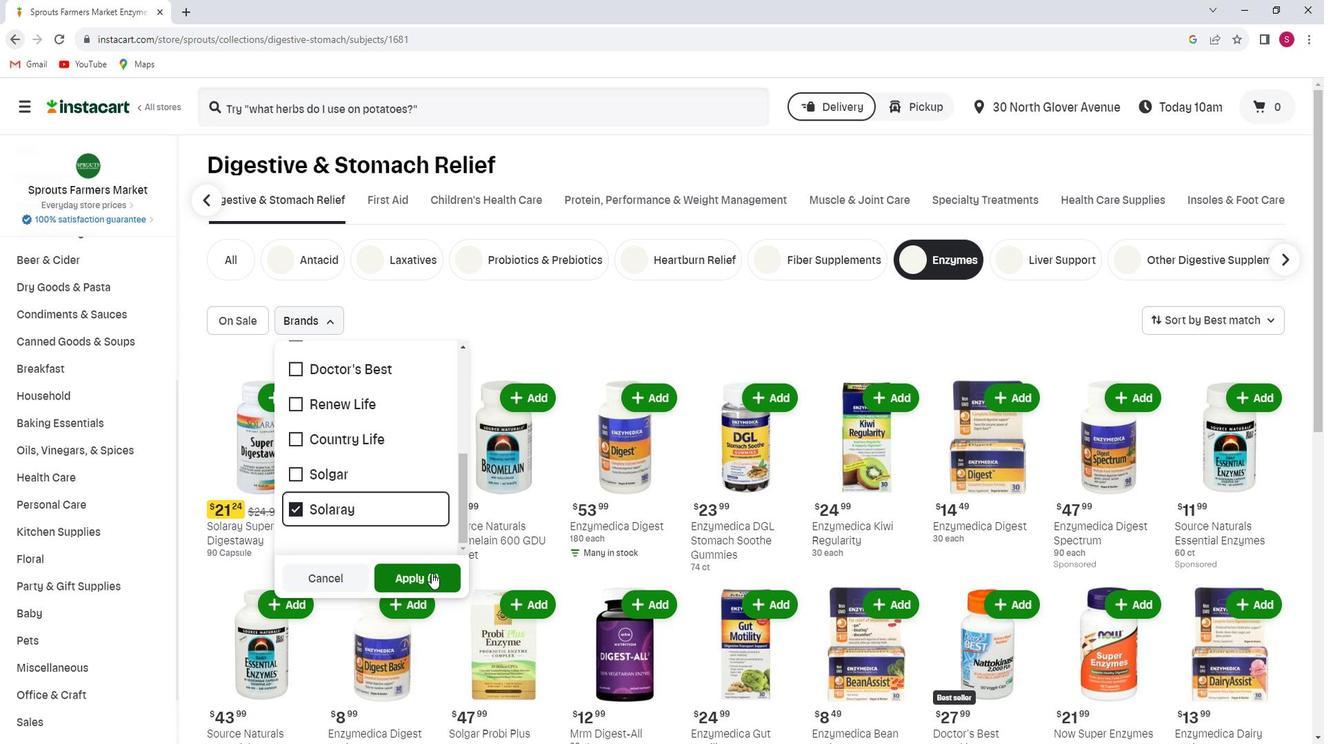 
